 Task: Create a task for weekly grocery shopping.
Action: Mouse moved to (692, 348)
Screenshot: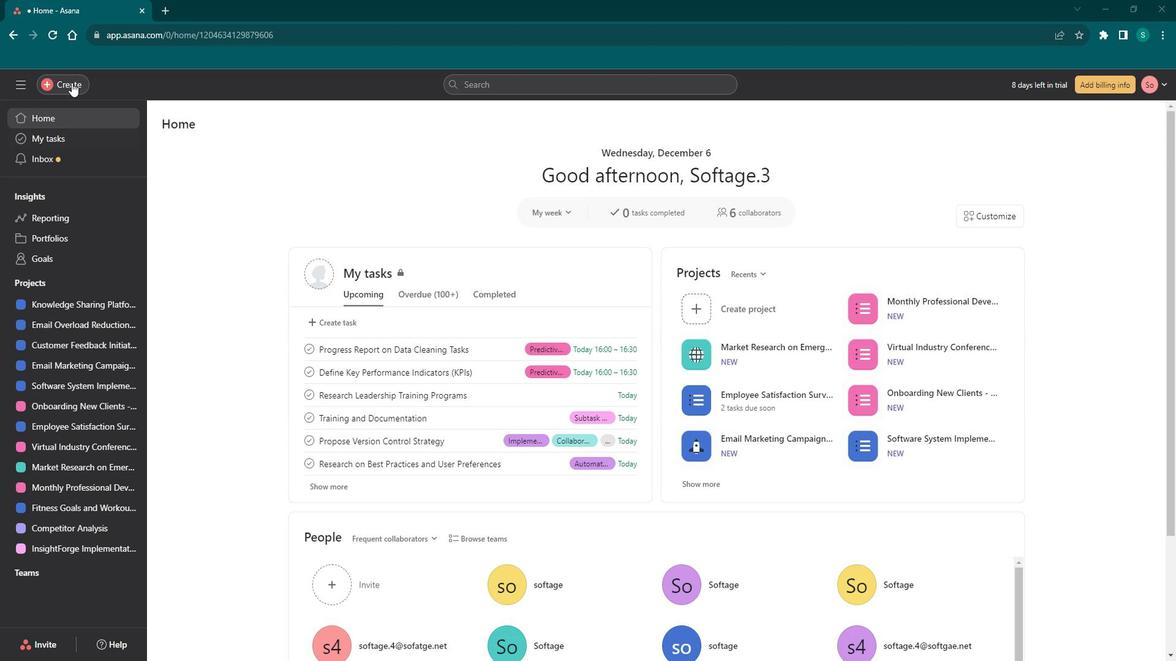 
Action: Mouse pressed left at (692, 348)
Screenshot: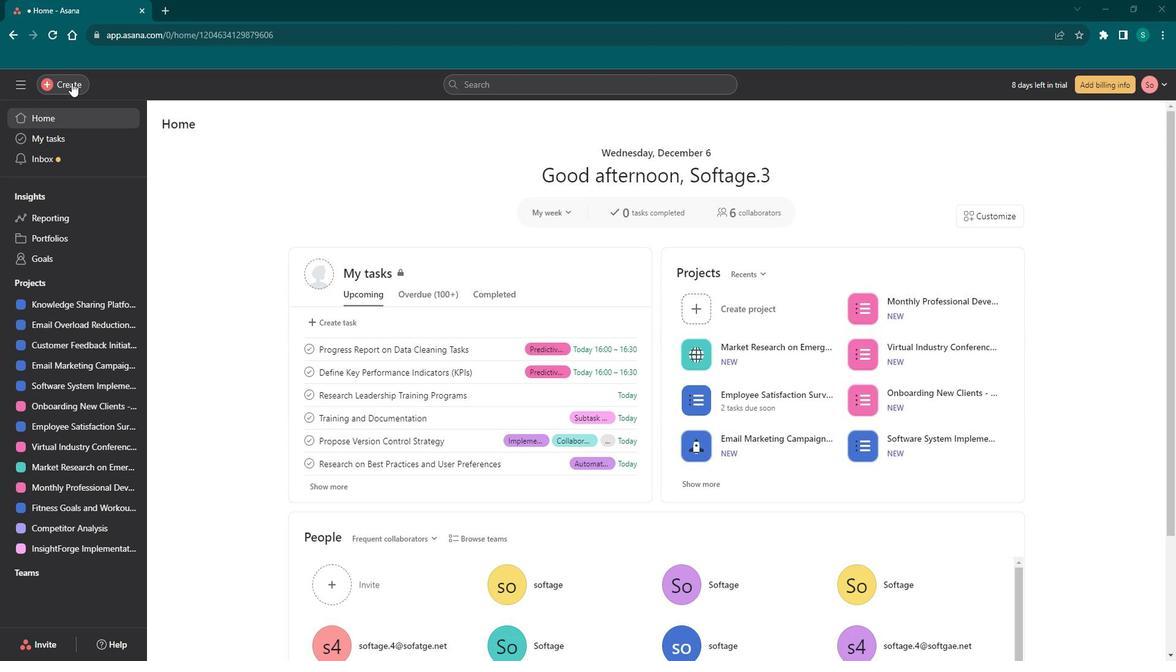 
Action: Mouse moved to (692, 348)
Screenshot: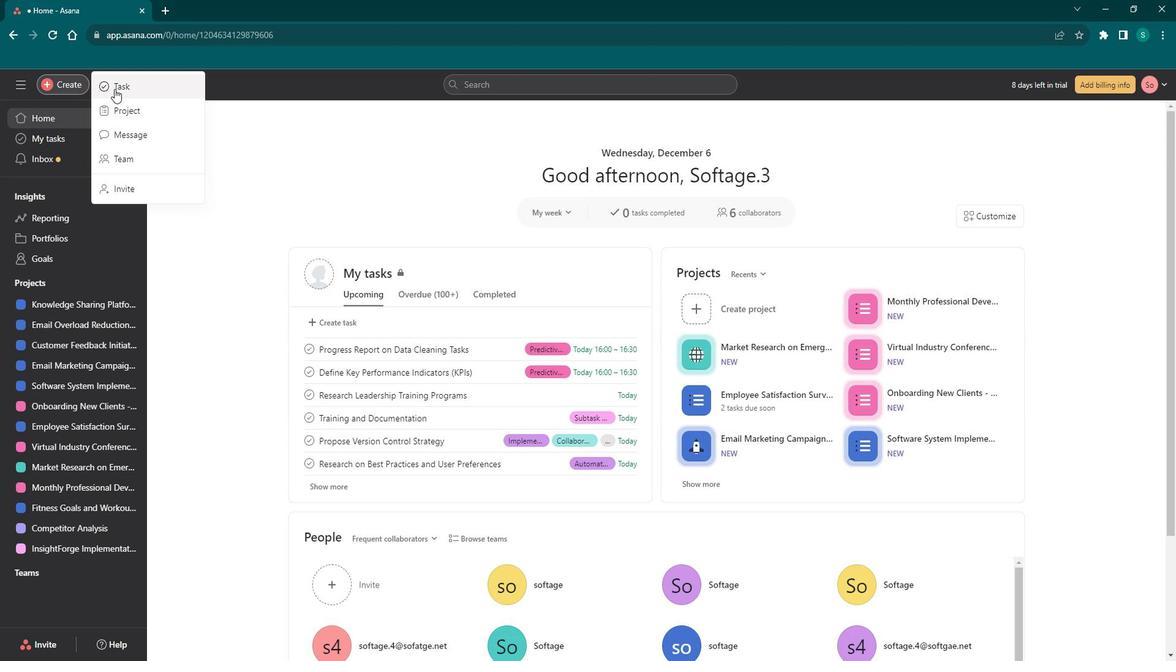 
Action: Mouse pressed left at (692, 348)
Screenshot: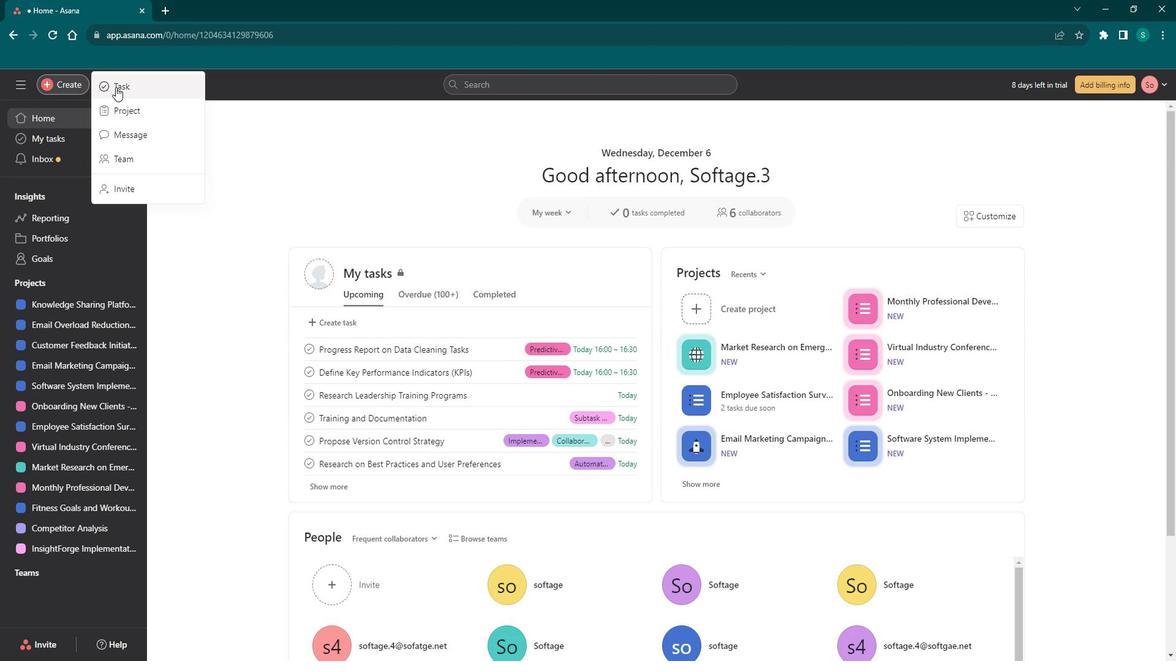 
Action: Mouse moved to (692, 348)
Screenshot: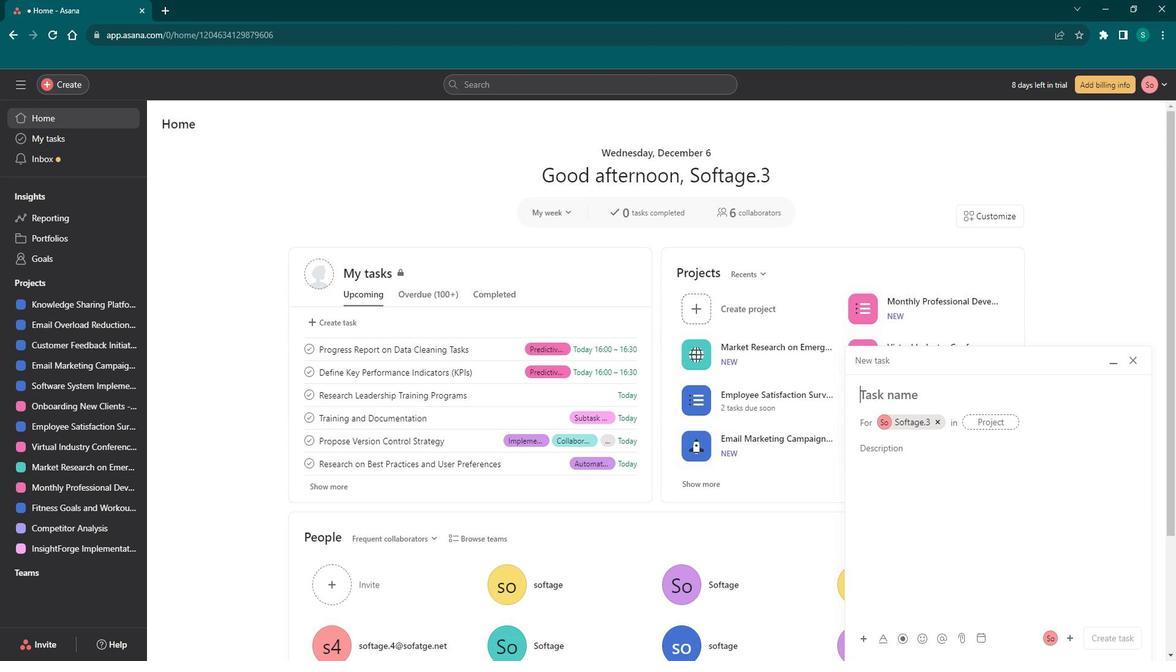 
Action: Mouse pressed left at (692, 348)
Screenshot: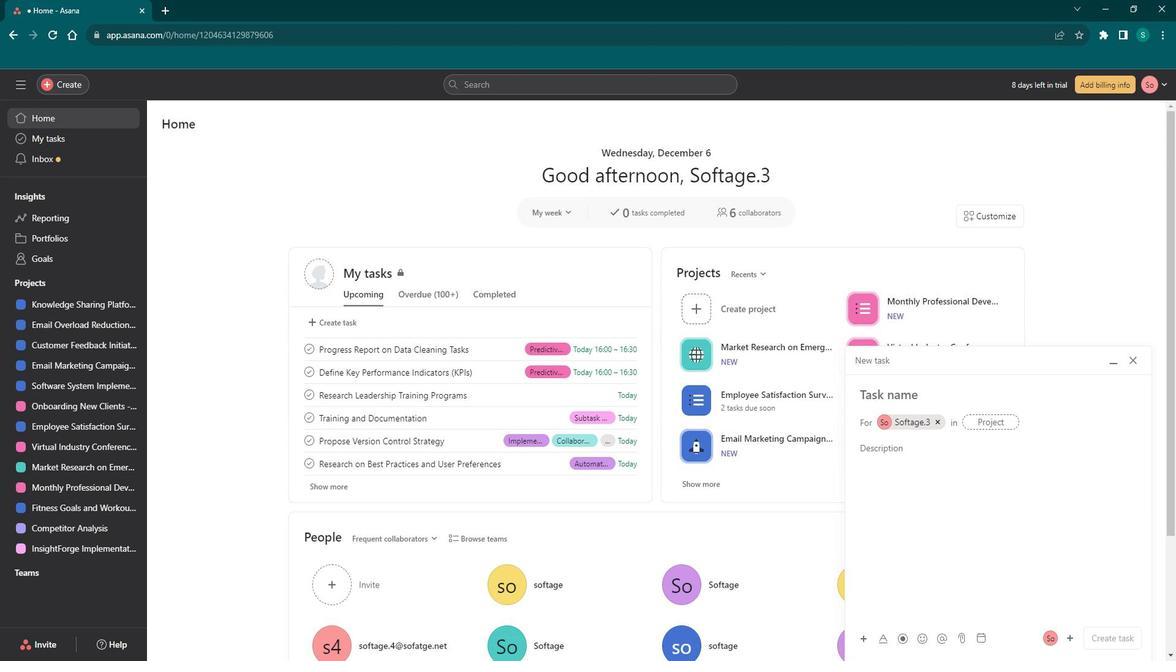 
Action: Mouse moved to (692, 348)
Screenshot: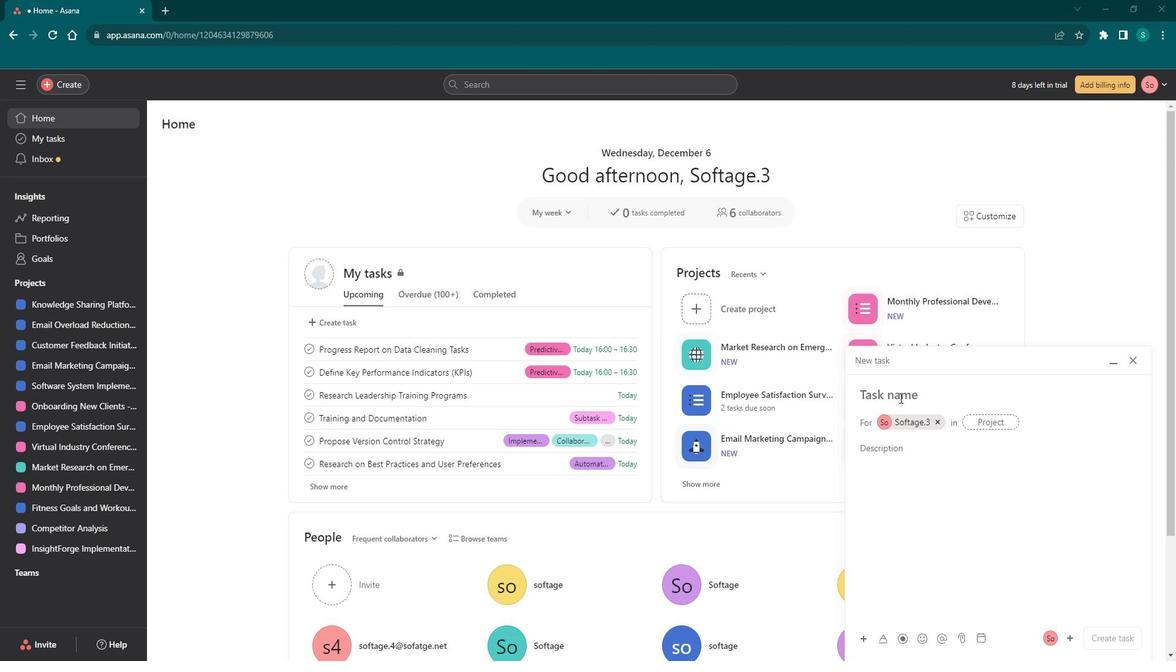 
Action: Mouse pressed left at (692, 348)
Screenshot: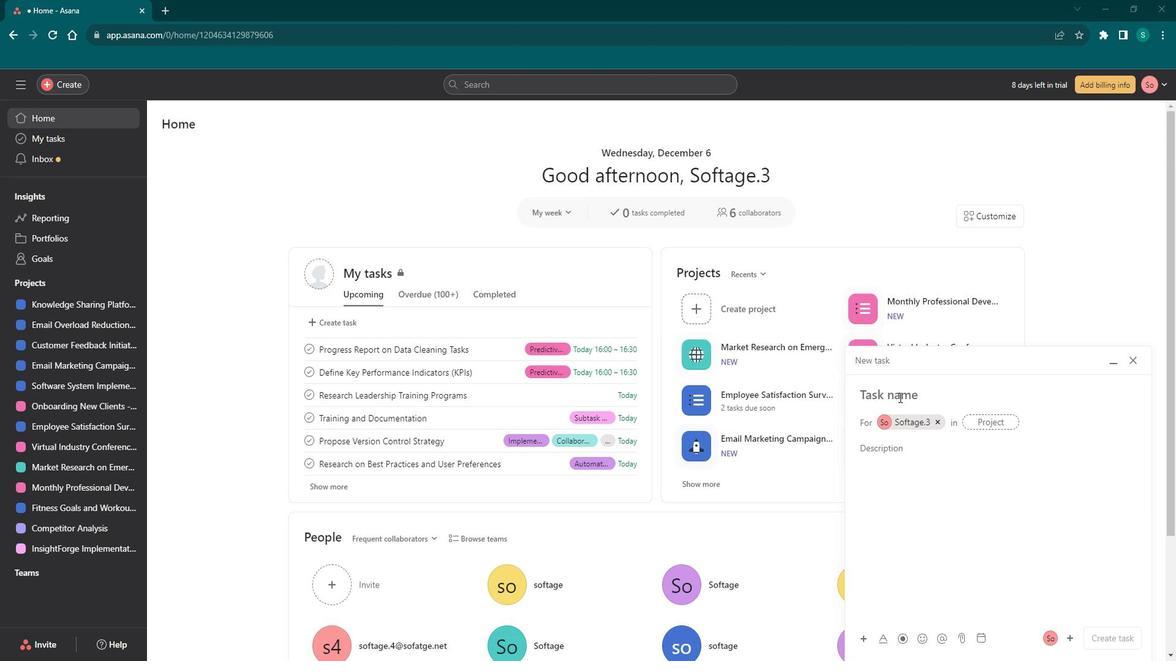 
Action: Key pressed <Key.shift>Weekly<Key.space><Key.shift>Grocery<Key.space><Key.shift><Key.shift><Key.shift><Key.shift><Key.shift><Key.shift>Shopping
Screenshot: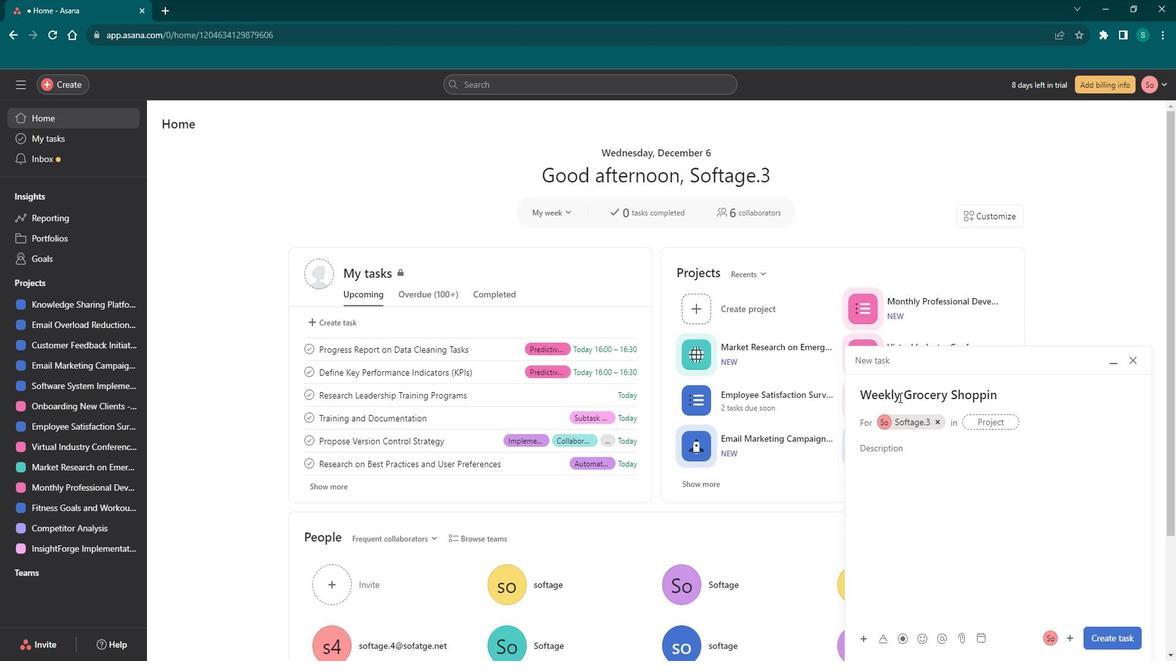
Action: Mouse moved to (692, 348)
Screenshot: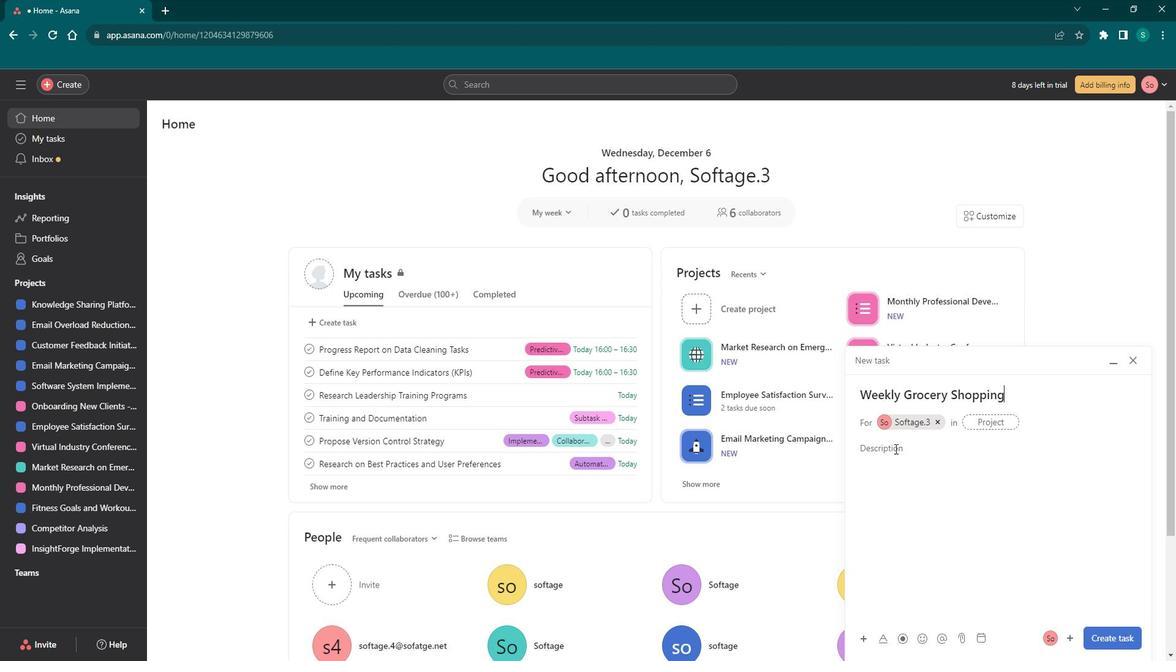 
Action: Mouse pressed left at (692, 348)
Screenshot: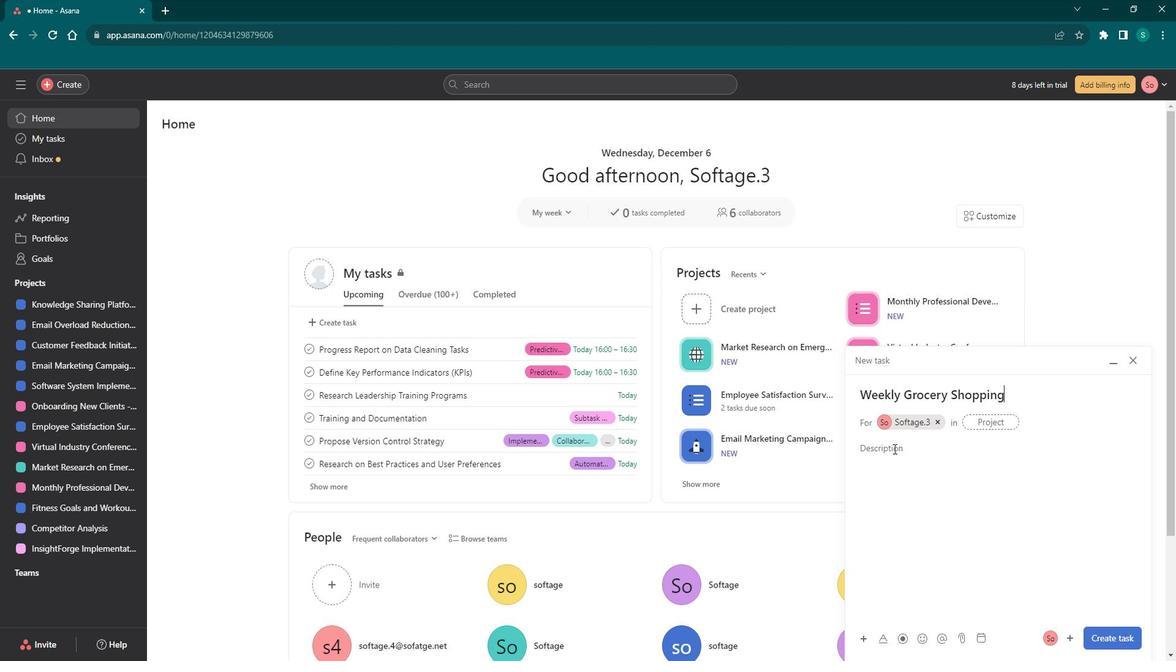 
Action: Mouse moved to (692, 348)
Screenshot: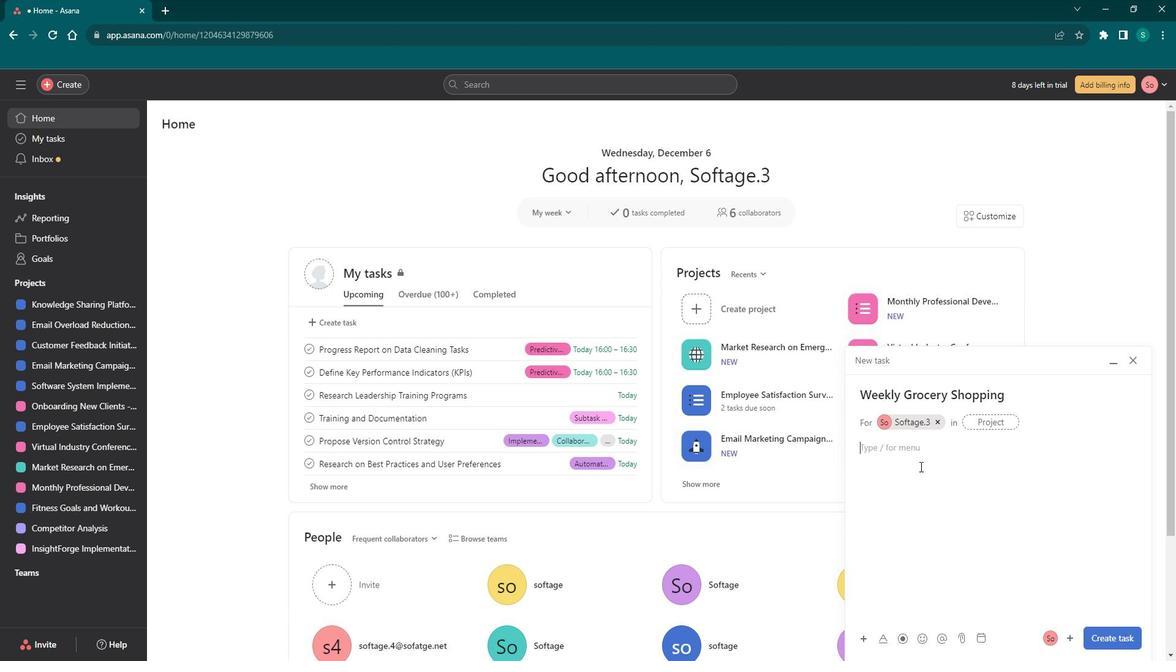 
Action: Key pressed <Key.shift>Welcome<Key.space>to<Key.space>your<Key.space>weekly<Key.space>grocery<Key.space>shoo<Key.backspace>pping<Key.space>routine<Key.shift>!<Key.space><Key.shift>This<Key.space>recurring<Key.space>task<Key.space>serves<Key.space>as<Key.space>a<Key.space>virtual<Key.space>anchor<Key.space>in<Key.space>your<Key.space>schedule,<Key.space>ensuring<Key.space>that<Key.space>you<Key.space>maintain<Key.space>a<Key.space>well-stocked<Key.space>kitchen<Key.space>and<Key.space>streamline<Key.space>the<Key.space>process<Key.space>of<Key.space>obtaining<Key.space>essentials.<Key.space><Key.shift>Embrace<Key.space>the<Key.space>habit<Key.space>of<Key.space>thoughtful<Key.space>and<Key.space>efficient<Key.space>grocery<Key.space>shopping<Key.space>to<Key.space>support<Key.space>your<Key.space>health,<Key.space>culinary<Key.space>creativity,<Key.space>and<Key.space>budget.
Screenshot: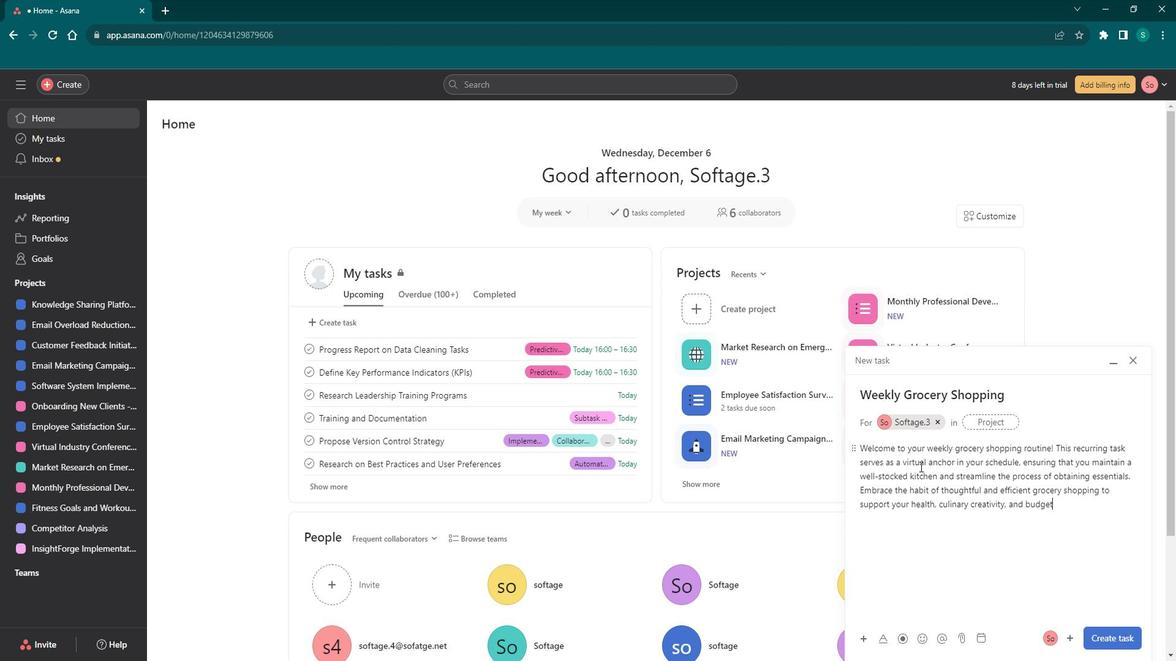 
Action: Mouse moved to (692, 348)
Screenshot: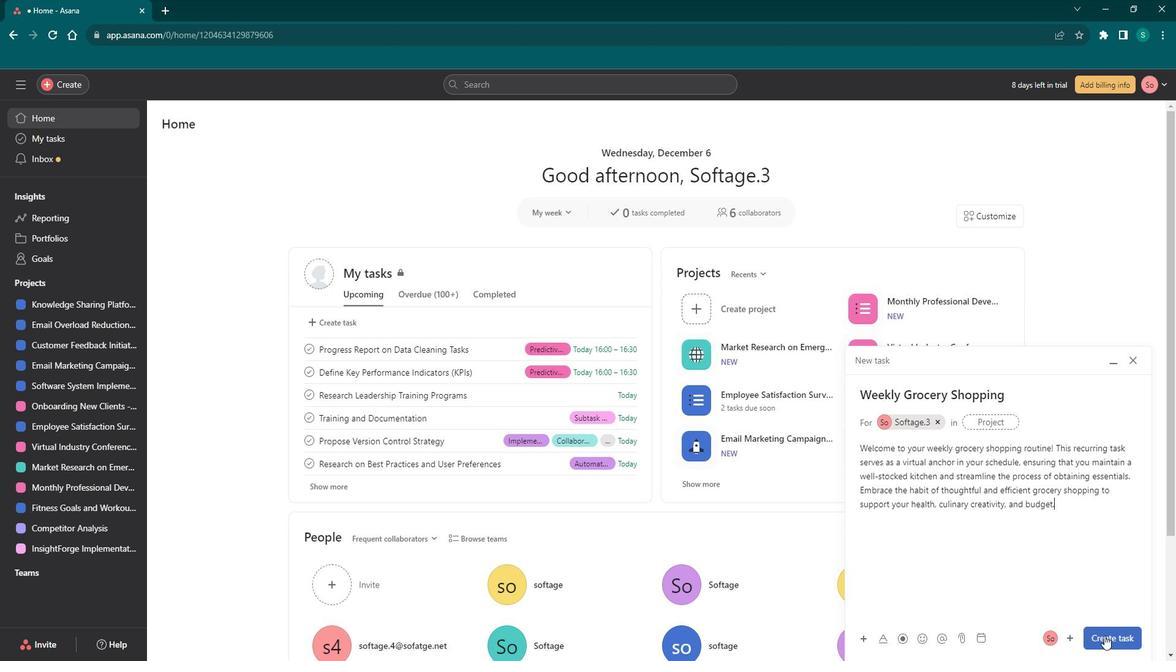 
Action: Mouse pressed left at (692, 348)
Screenshot: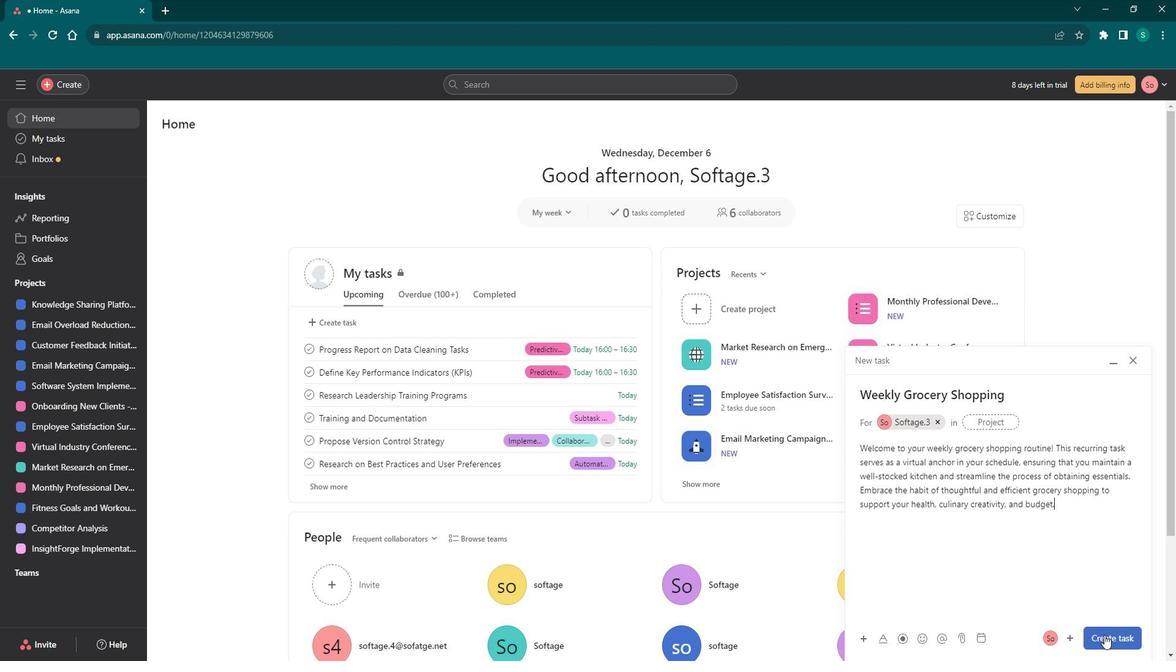 
Action: Mouse moved to (692, 348)
Screenshot: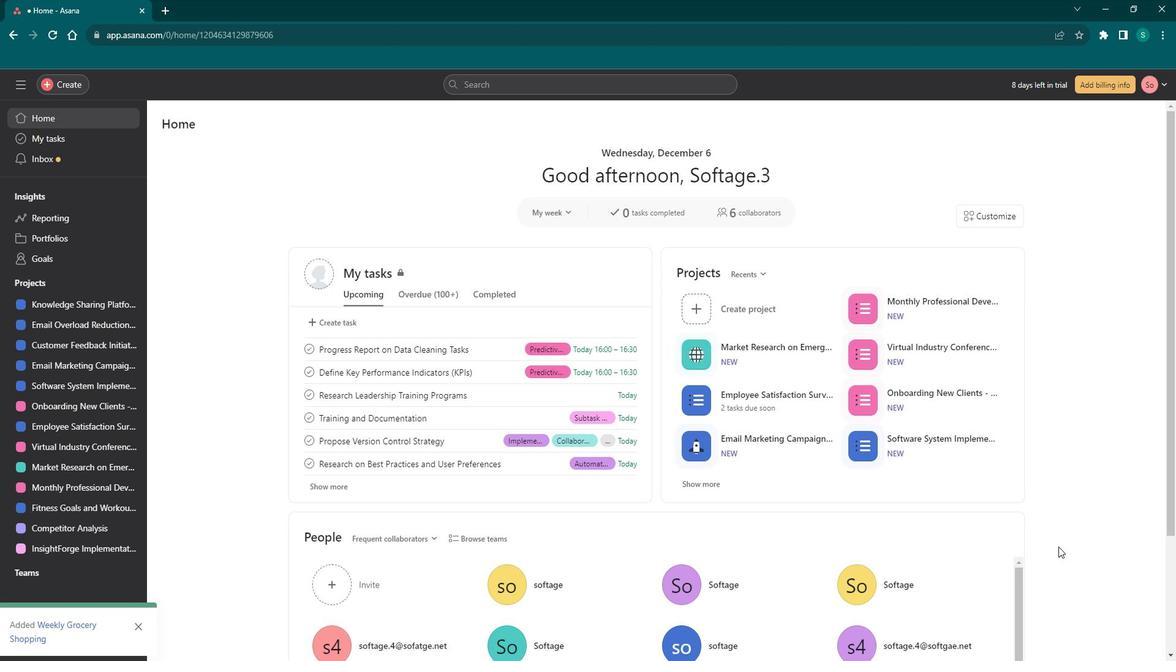 
